 Task: For heading Use Comic Sans MS with red colour.  font size for heading18,  'Change the font style of data to'Comic Sans MS and font size to 9,  Change the alignment of both headline & data to v In the sheet   Velocity Sales templetes   book
Action: Mouse moved to (451, 170)
Screenshot: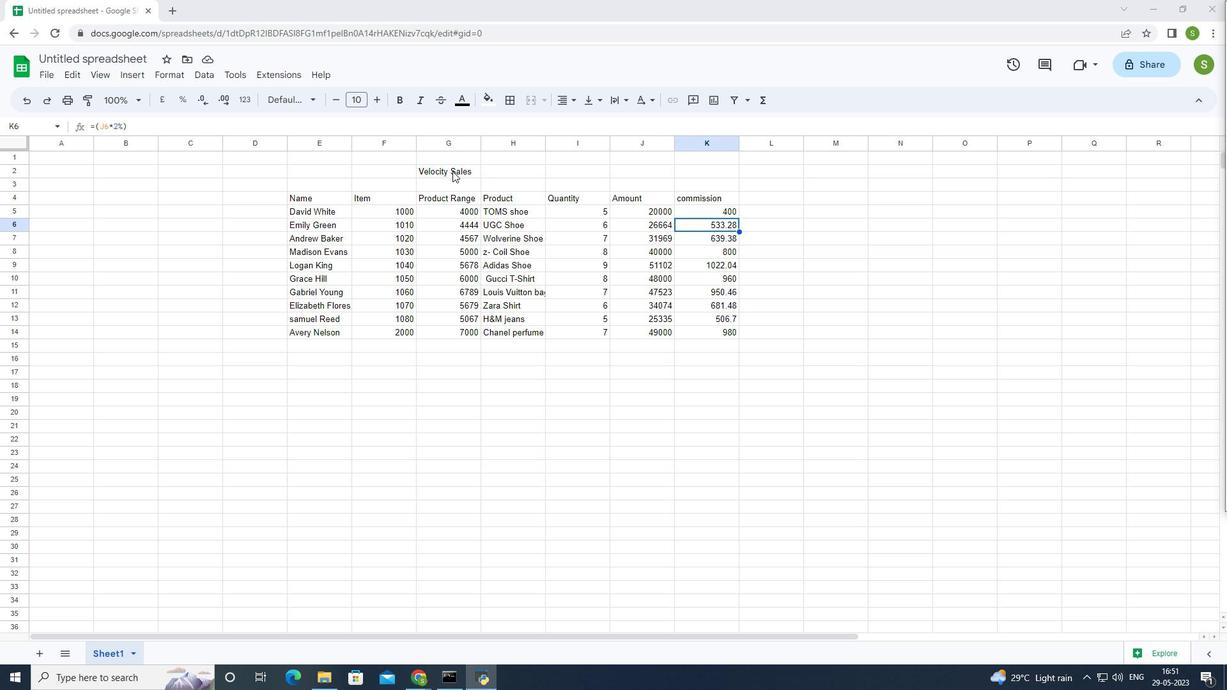 
Action: Mouse pressed left at (451, 170)
Screenshot: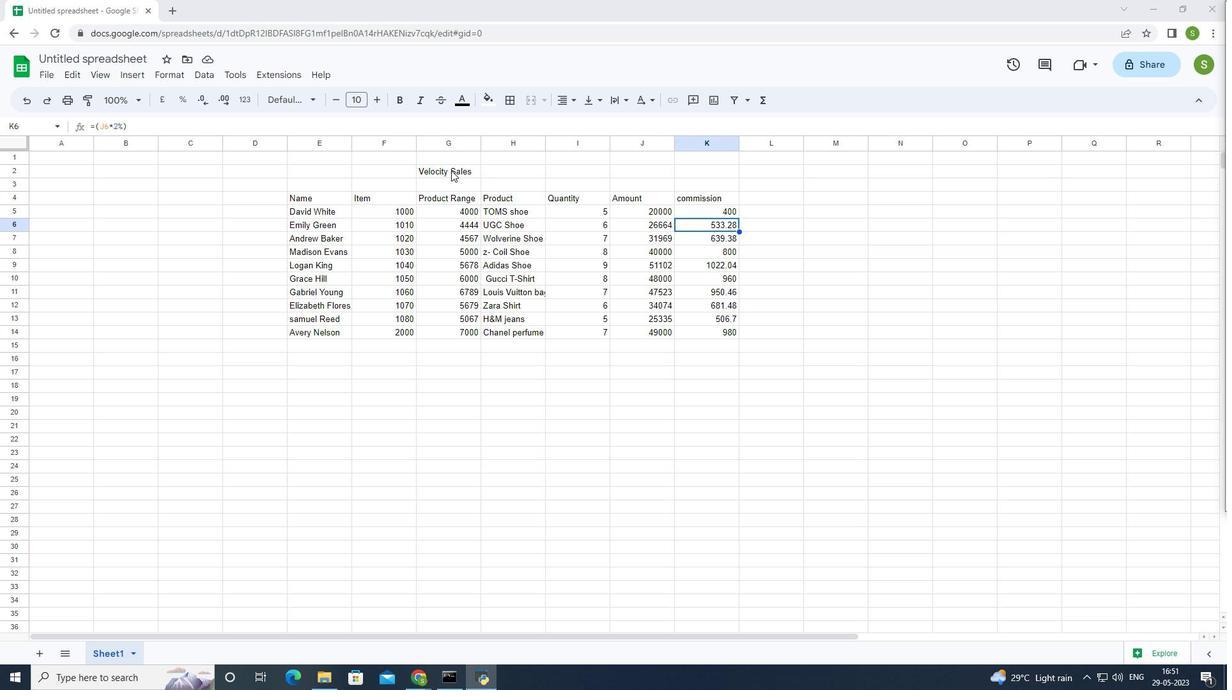 
Action: Mouse moved to (278, 101)
Screenshot: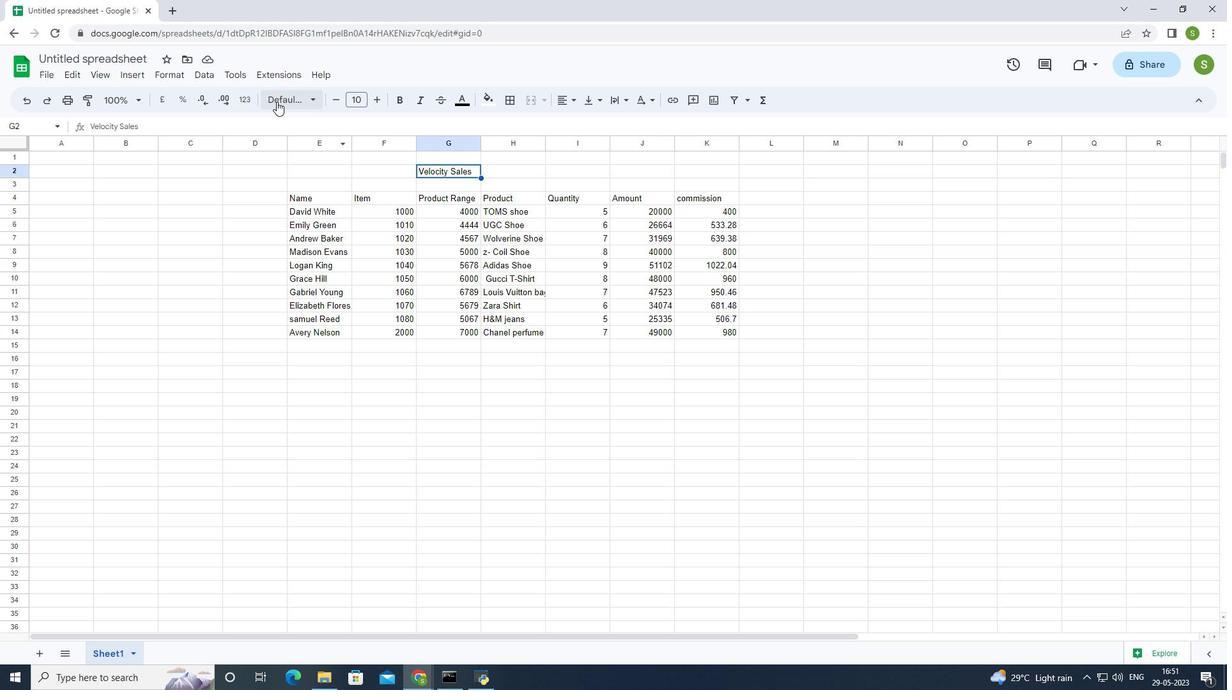 
Action: Mouse pressed left at (278, 101)
Screenshot: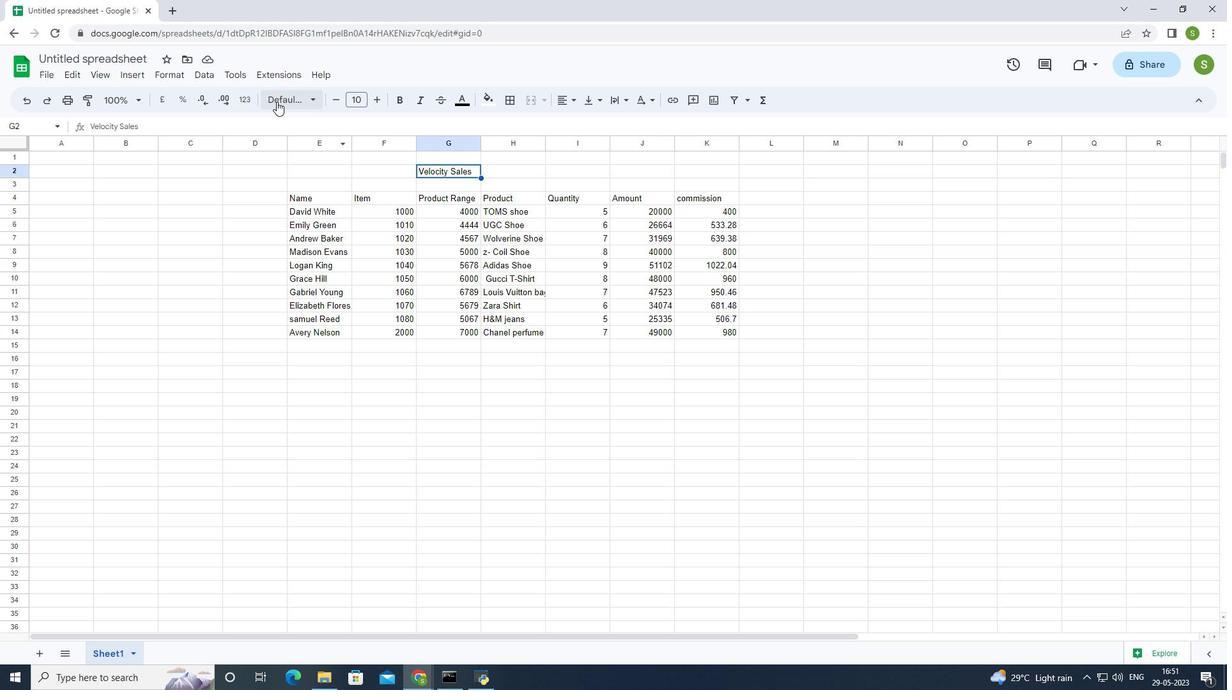 
Action: Mouse moved to (300, 124)
Screenshot: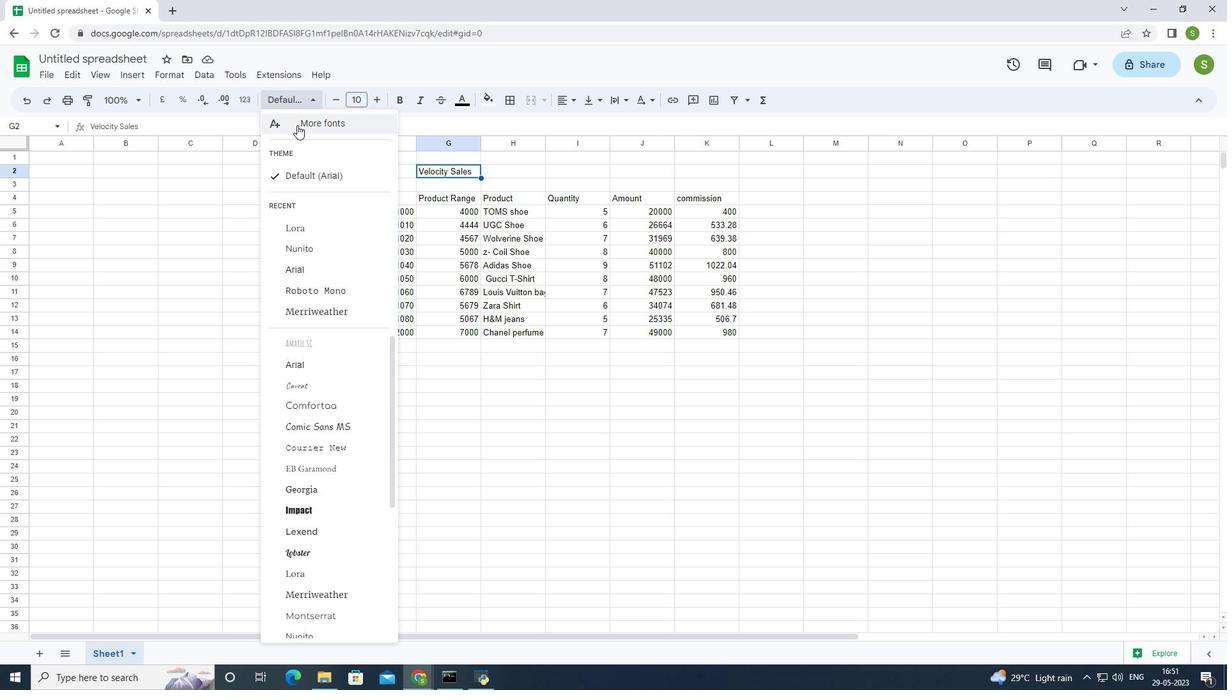 
Action: Mouse pressed left at (300, 124)
Screenshot: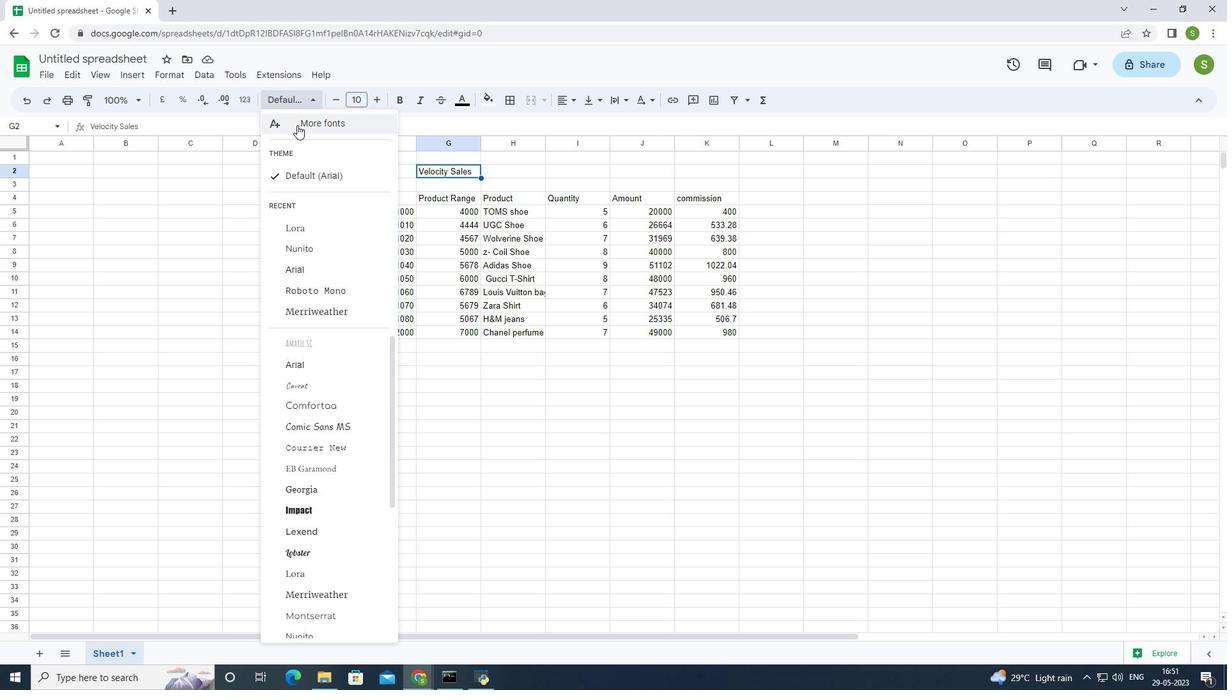 
Action: Mouse moved to (421, 202)
Screenshot: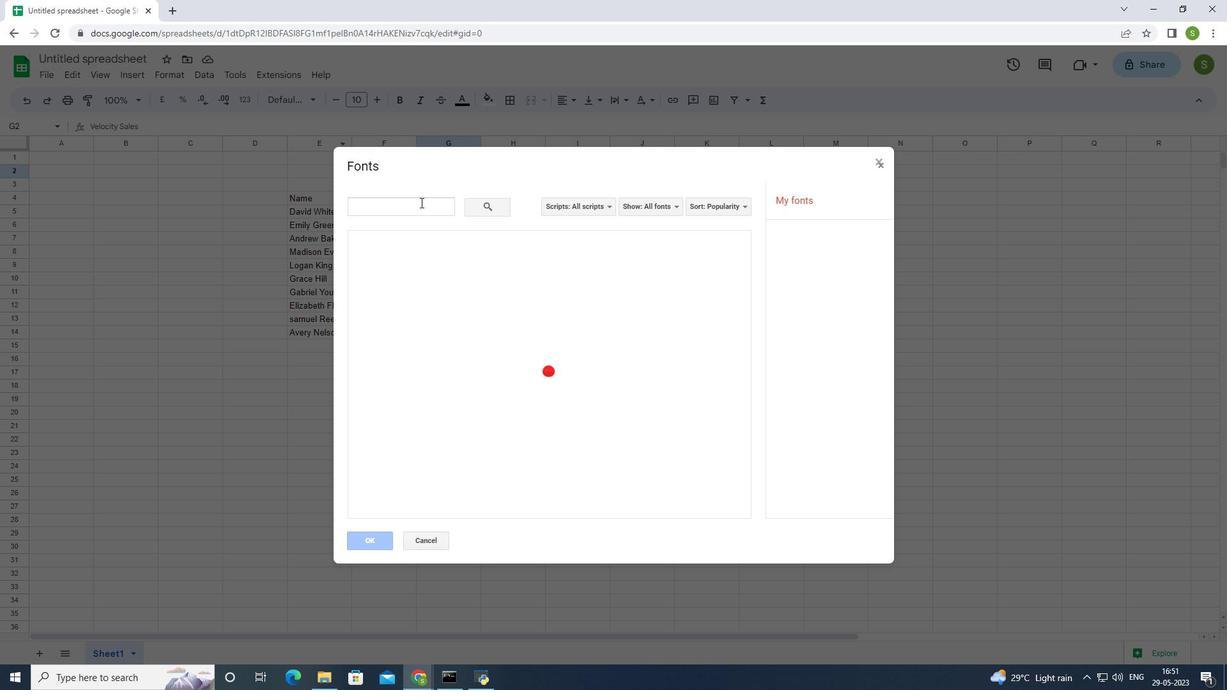 
Action: Mouse pressed left at (421, 202)
Screenshot: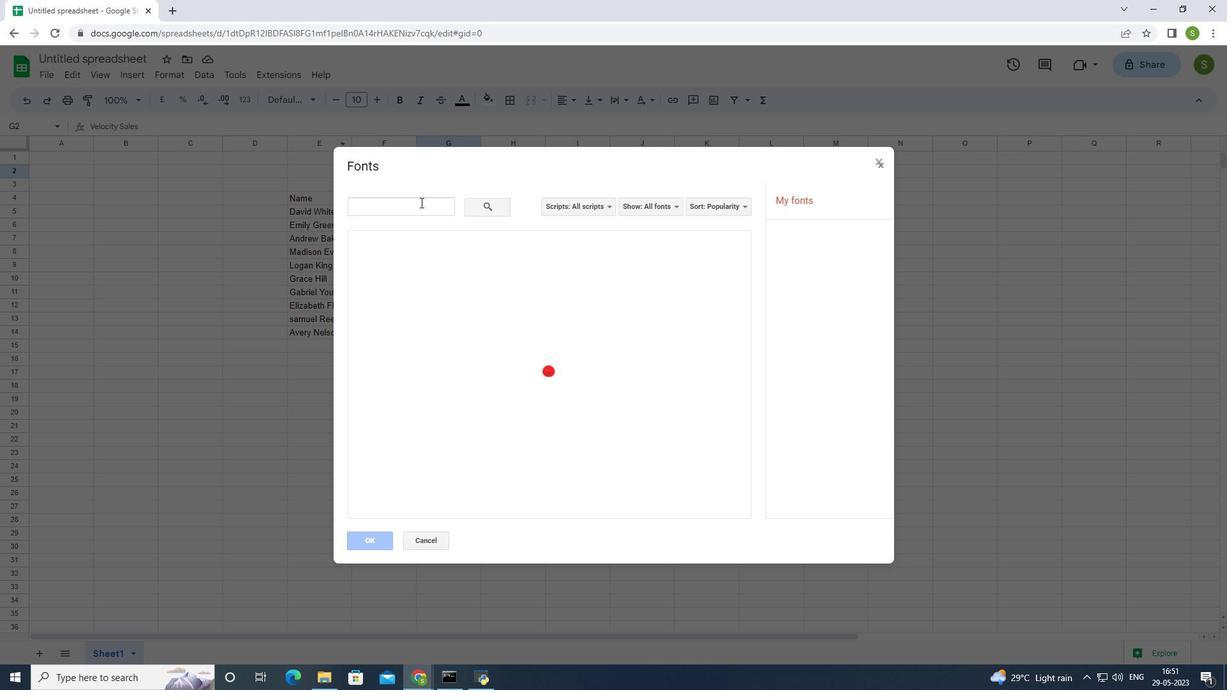
Action: Mouse moved to (452, 166)
Screenshot: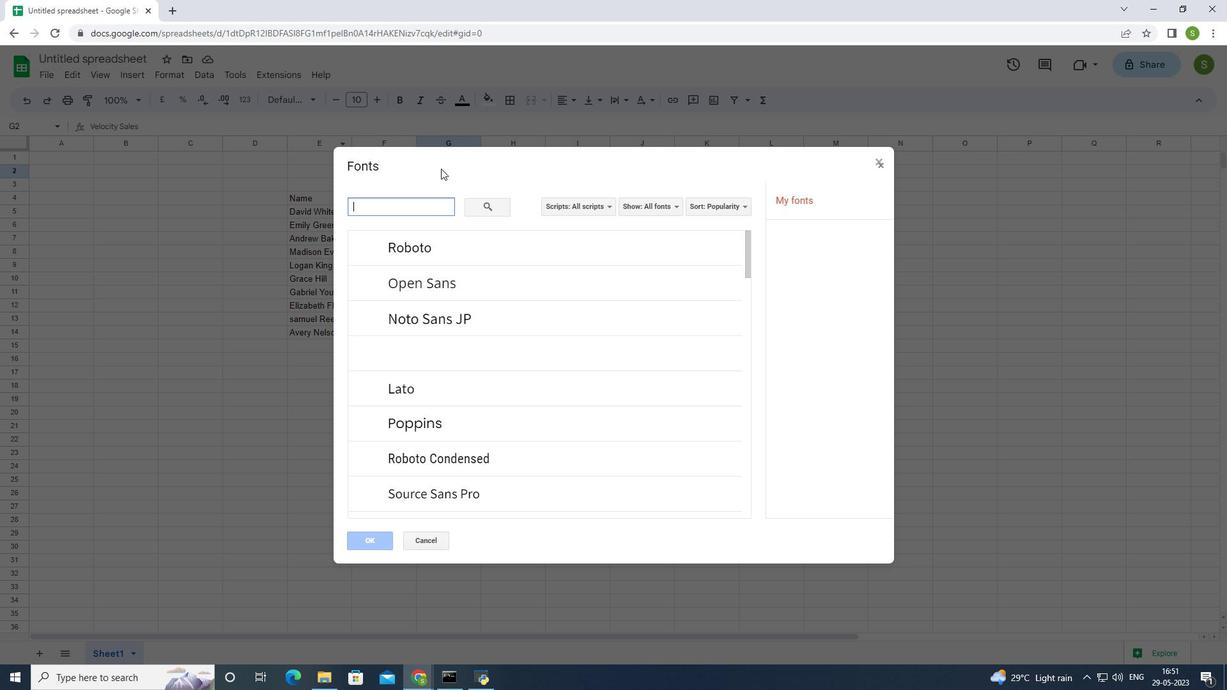 
Action: Key pressed <Key.shift>Comic<Key.space><Key.shift>Sans<Key.space><Key.shift>MS<Key.enter>
Screenshot: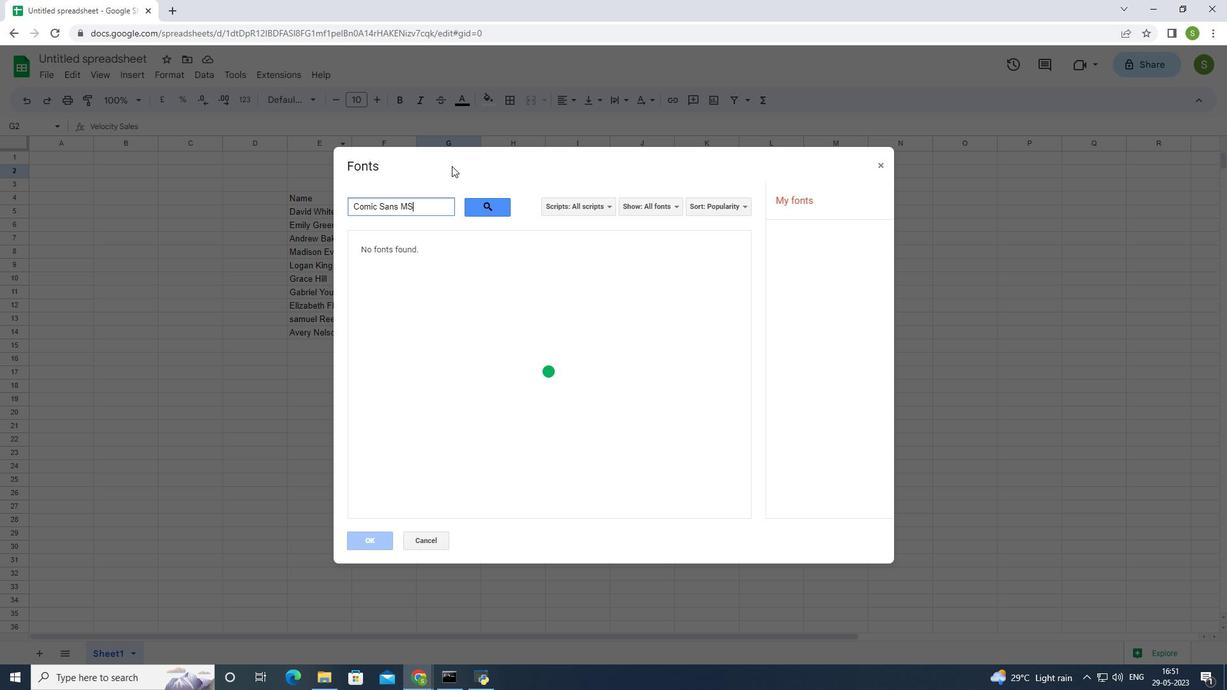 
Action: Mouse moved to (879, 166)
Screenshot: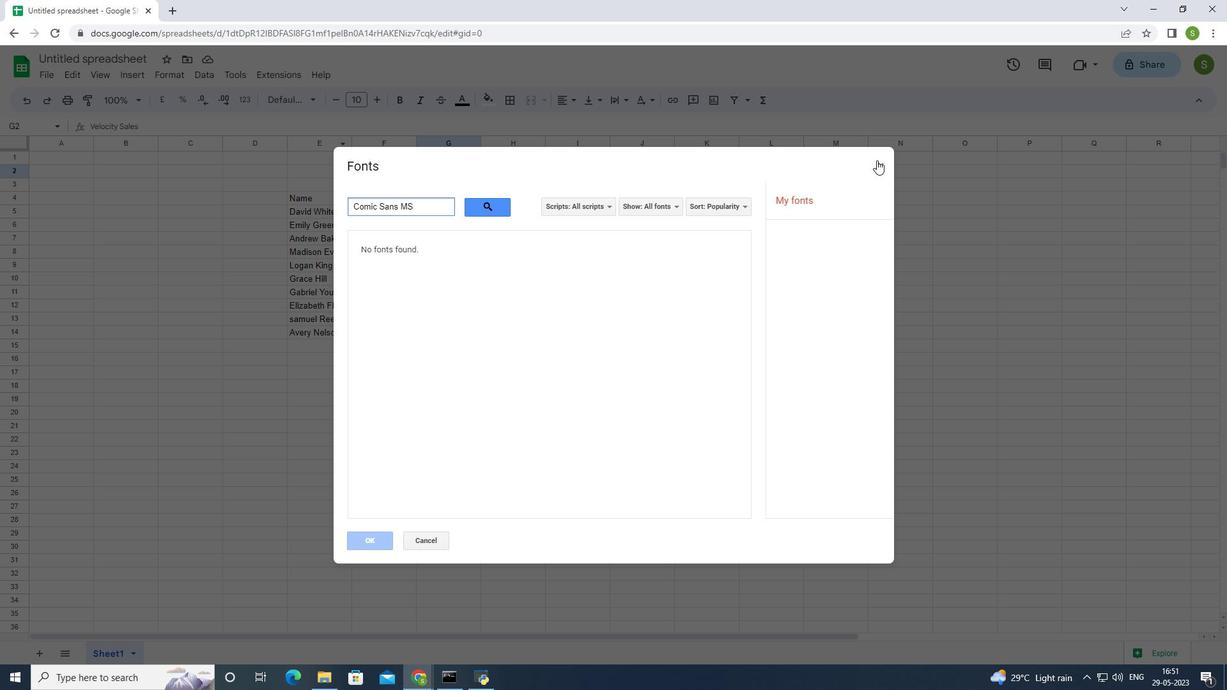 
Action: Mouse pressed left at (879, 166)
Screenshot: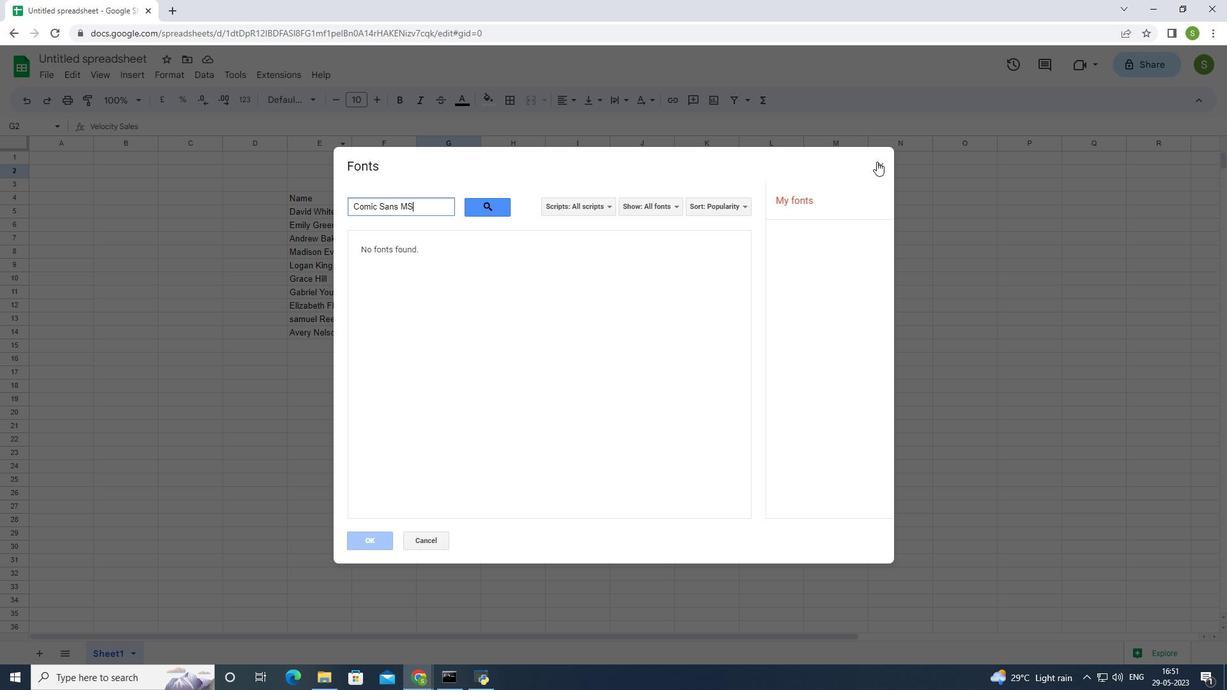 
Action: Mouse moved to (372, 99)
Screenshot: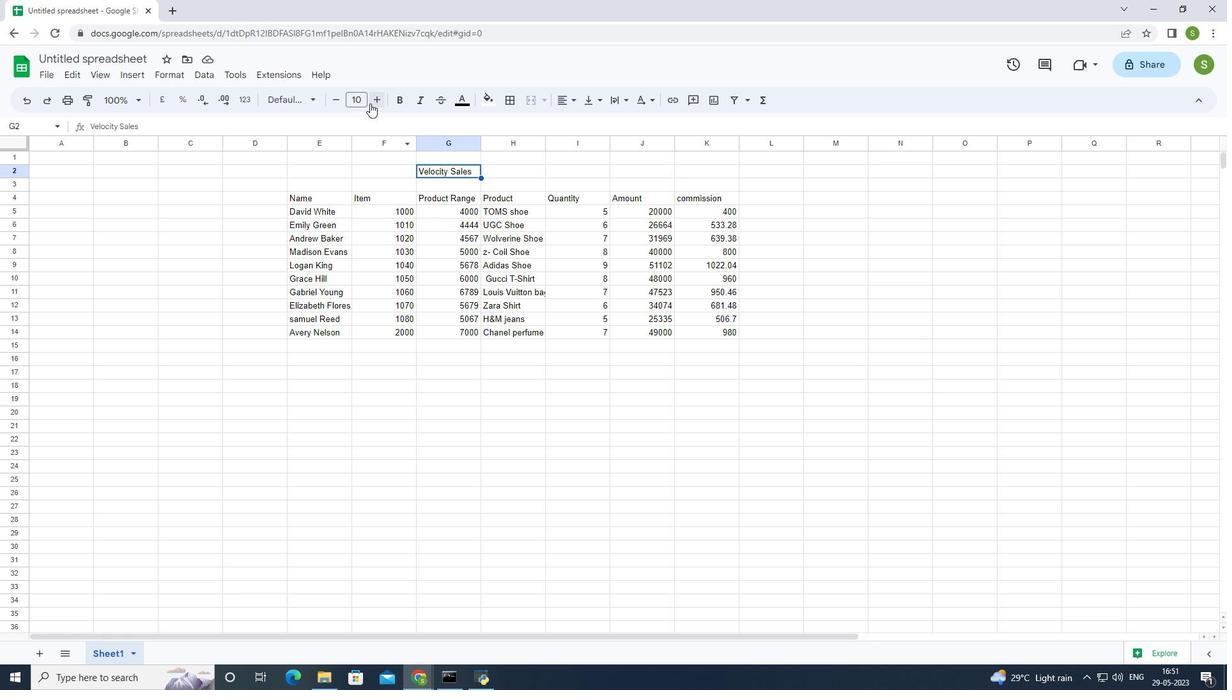 
Action: Mouse pressed left at (372, 99)
Screenshot: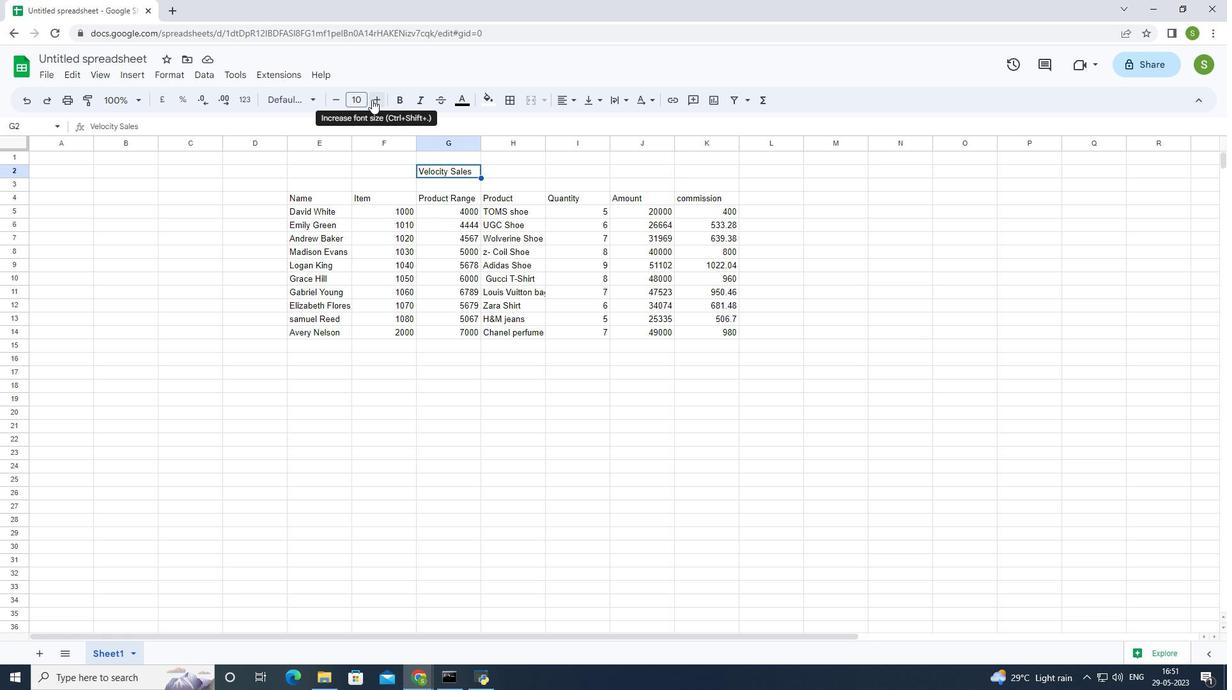 
Action: Mouse pressed left at (372, 99)
Screenshot: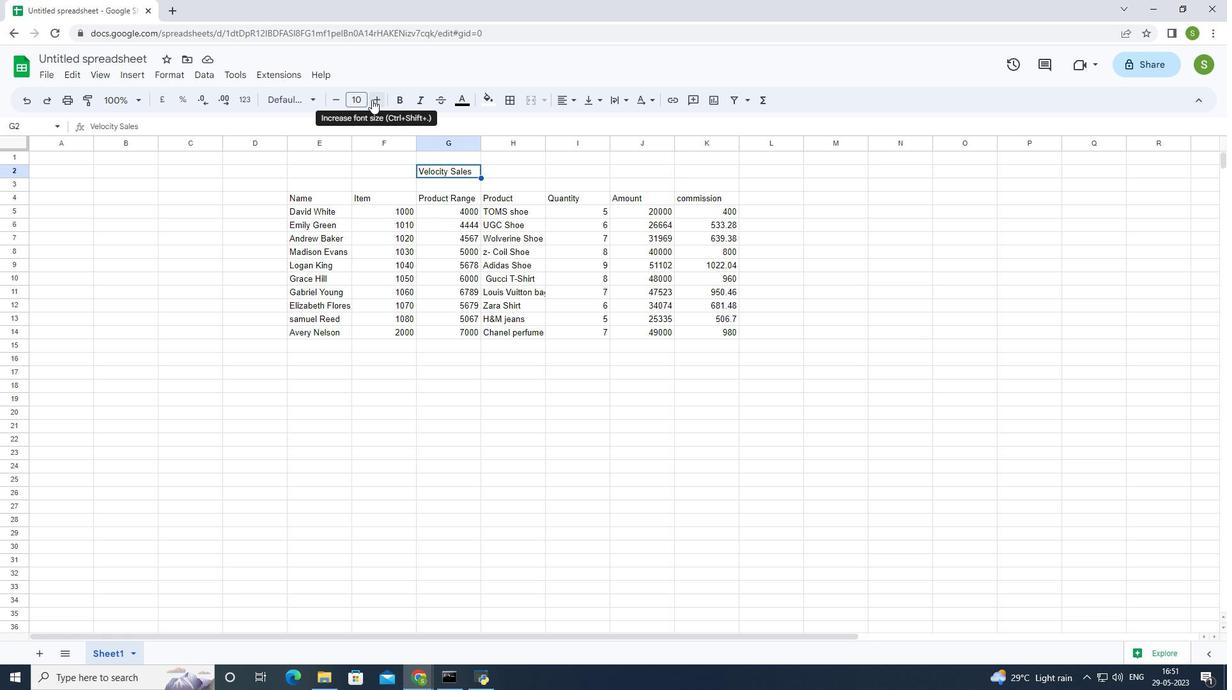 
Action: Mouse pressed left at (372, 99)
Screenshot: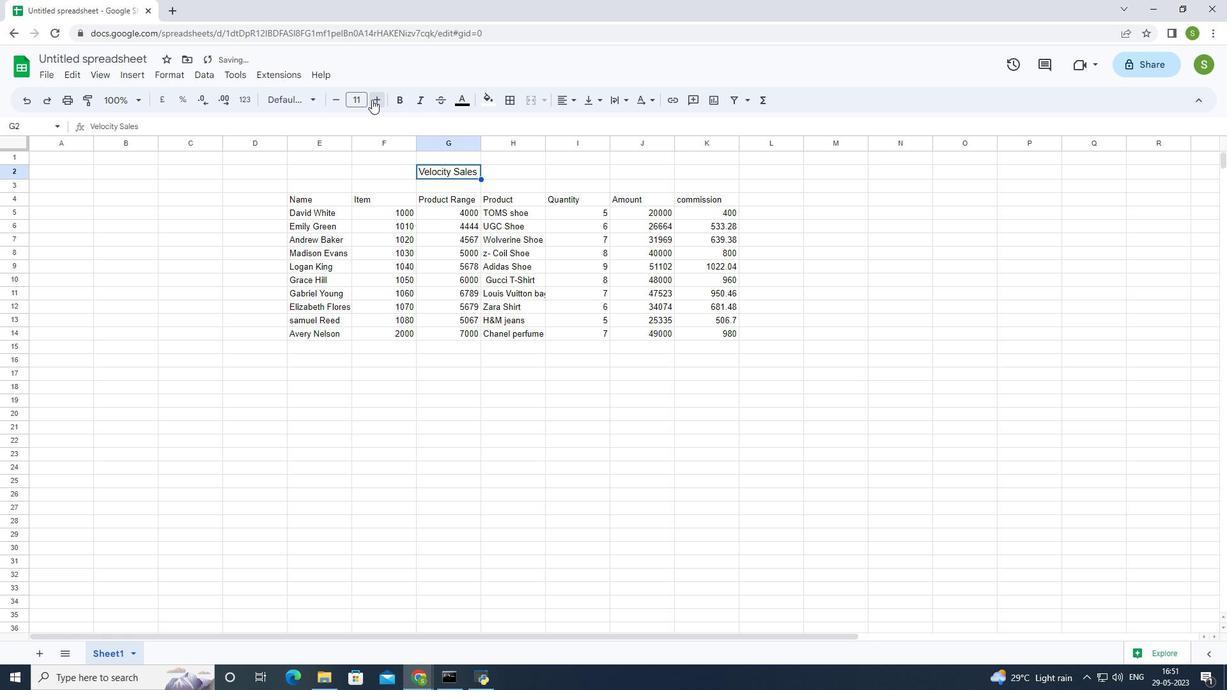 
Action: Mouse pressed left at (372, 99)
Screenshot: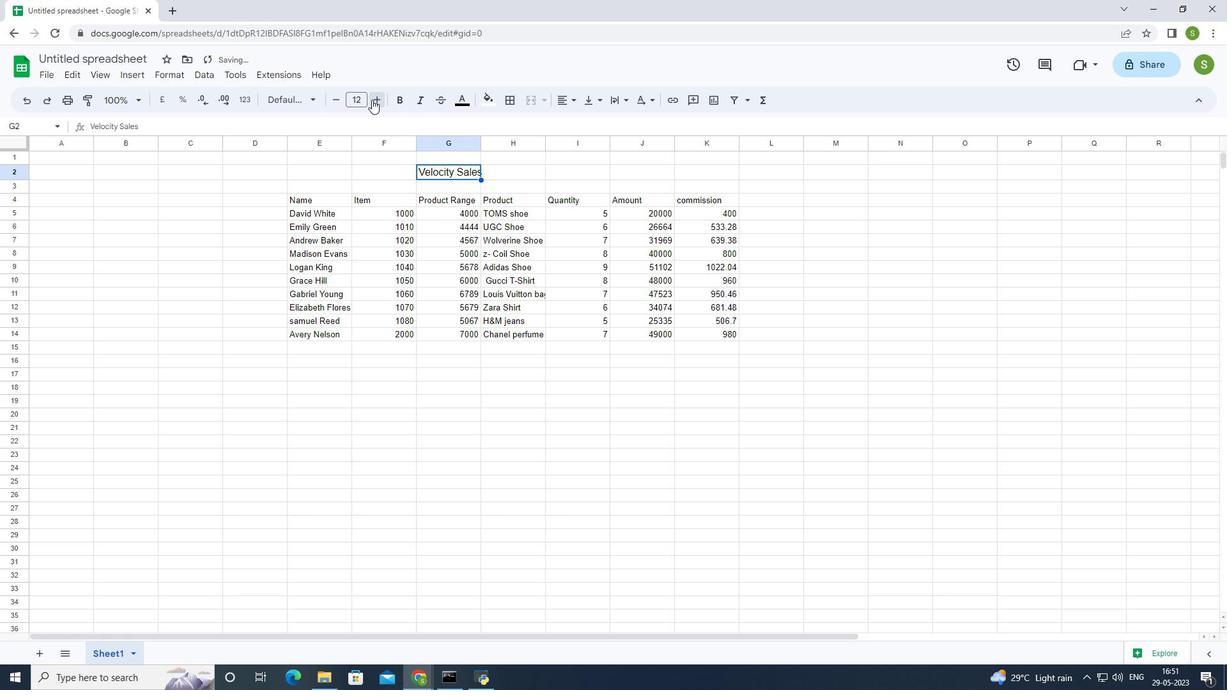 
Action: Mouse pressed left at (372, 99)
Screenshot: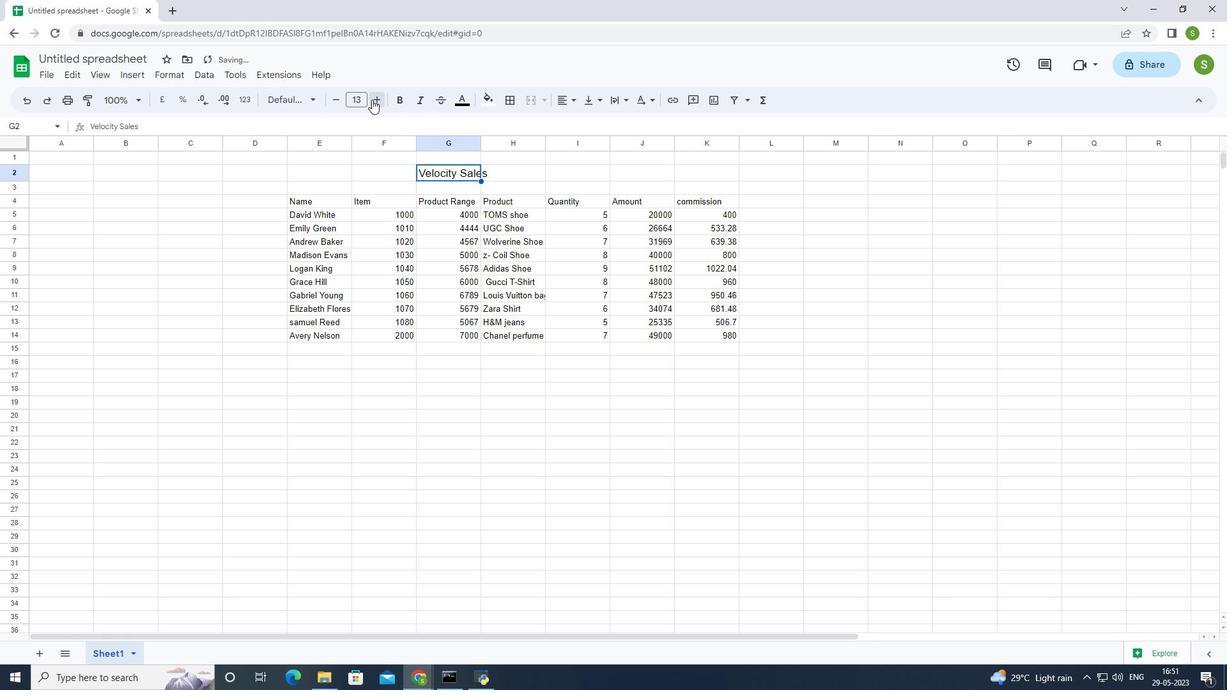 
Action: Mouse pressed left at (372, 99)
Screenshot: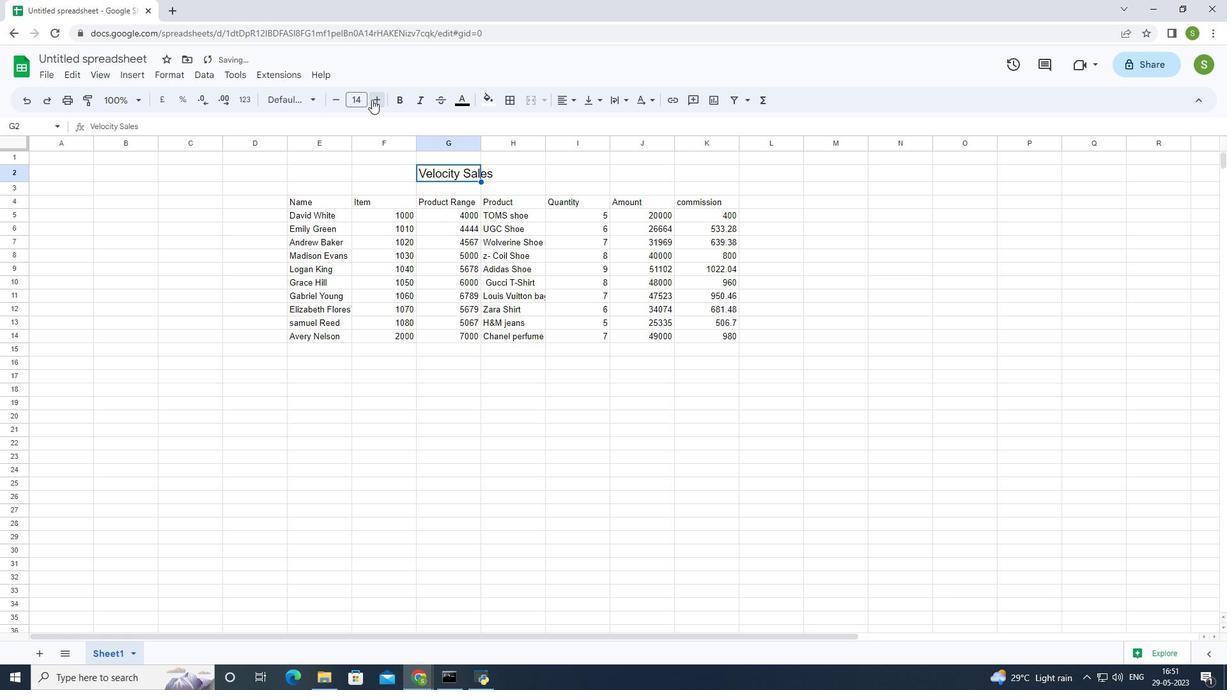 
Action: Mouse pressed left at (372, 99)
Screenshot: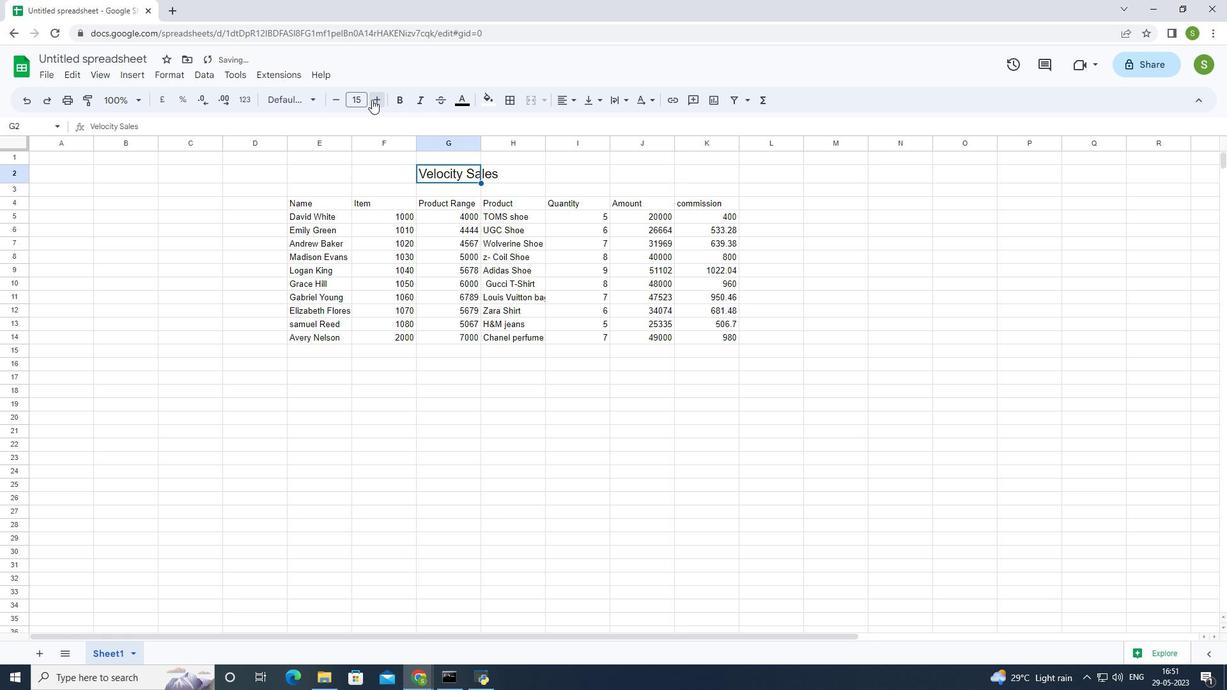
Action: Mouse pressed left at (372, 99)
Screenshot: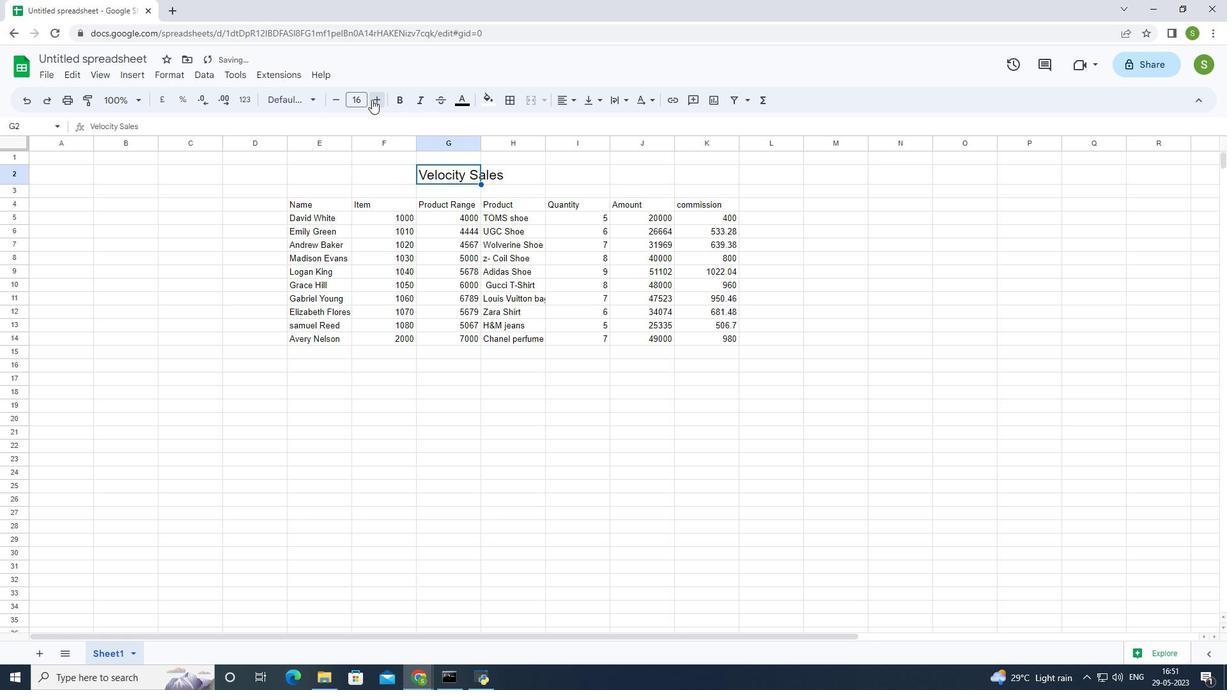 
Action: Mouse pressed left at (372, 99)
Screenshot: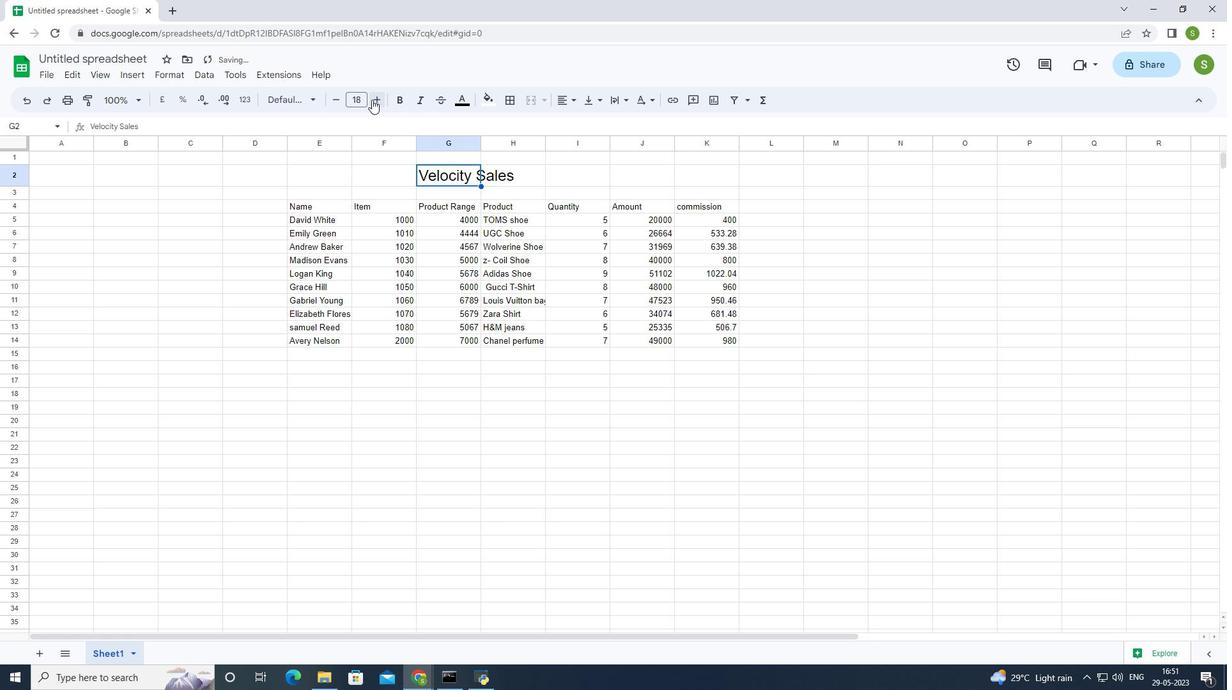 
Action: Mouse moved to (337, 98)
Screenshot: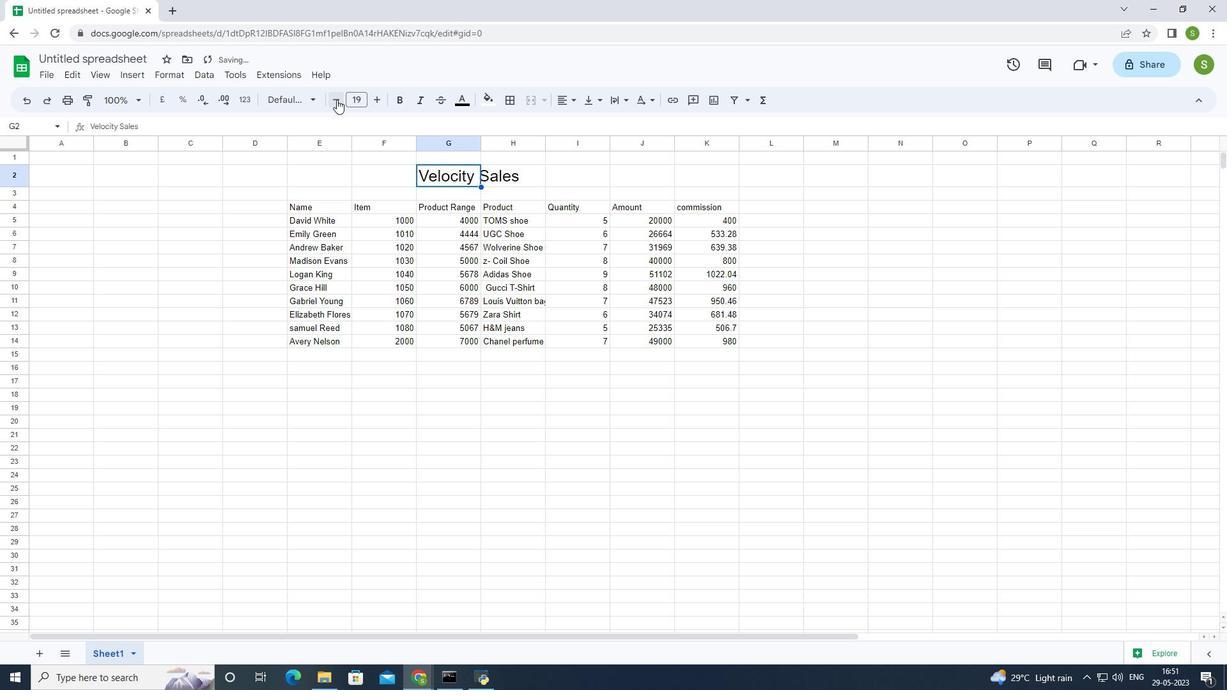 
Action: Mouse pressed left at (337, 98)
Screenshot: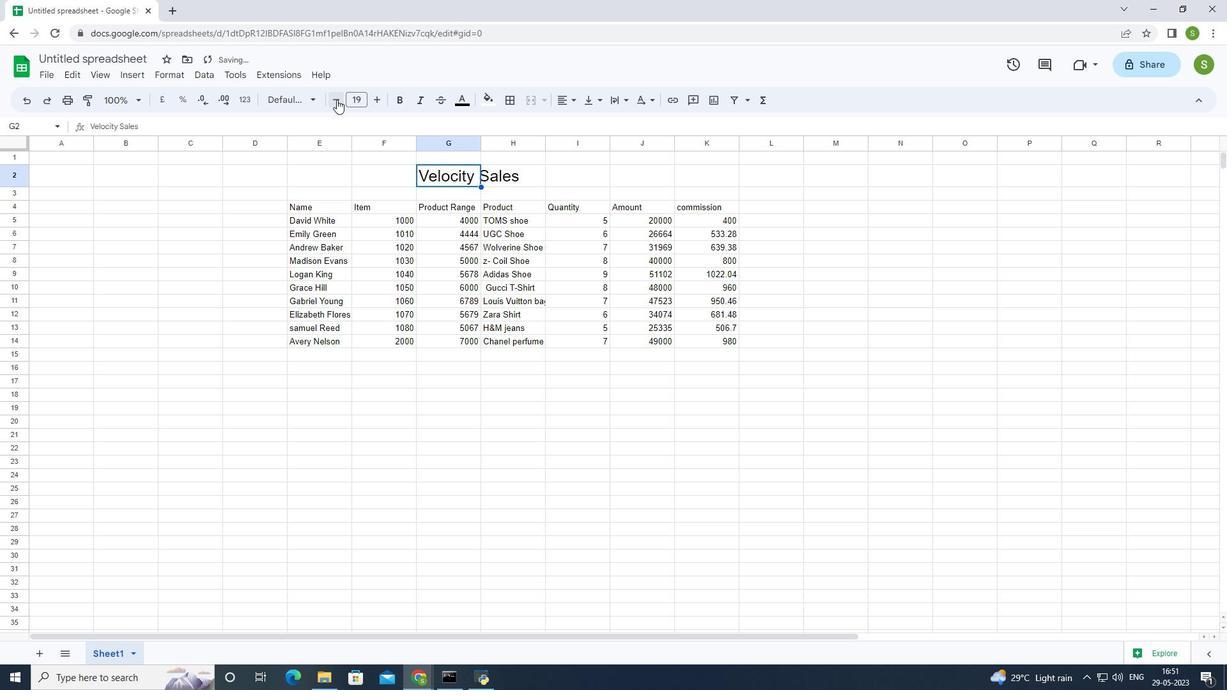 
Action: Mouse moved to (290, 200)
Screenshot: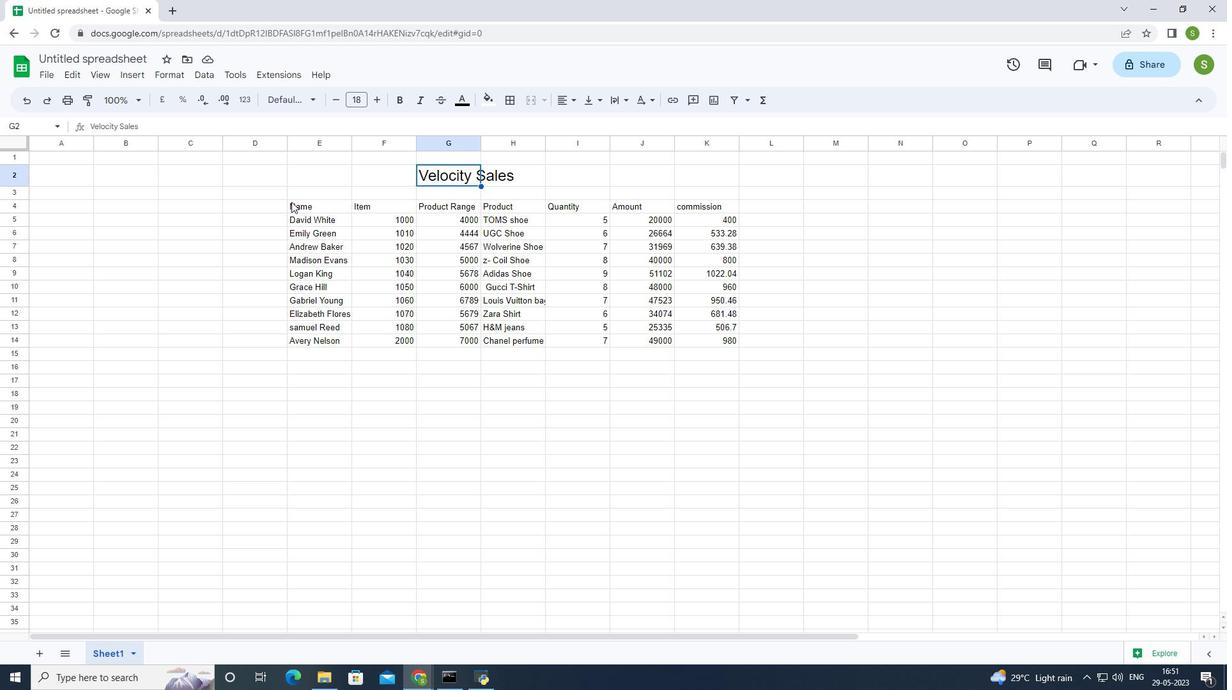 
Action: Mouse pressed left at (290, 200)
Screenshot: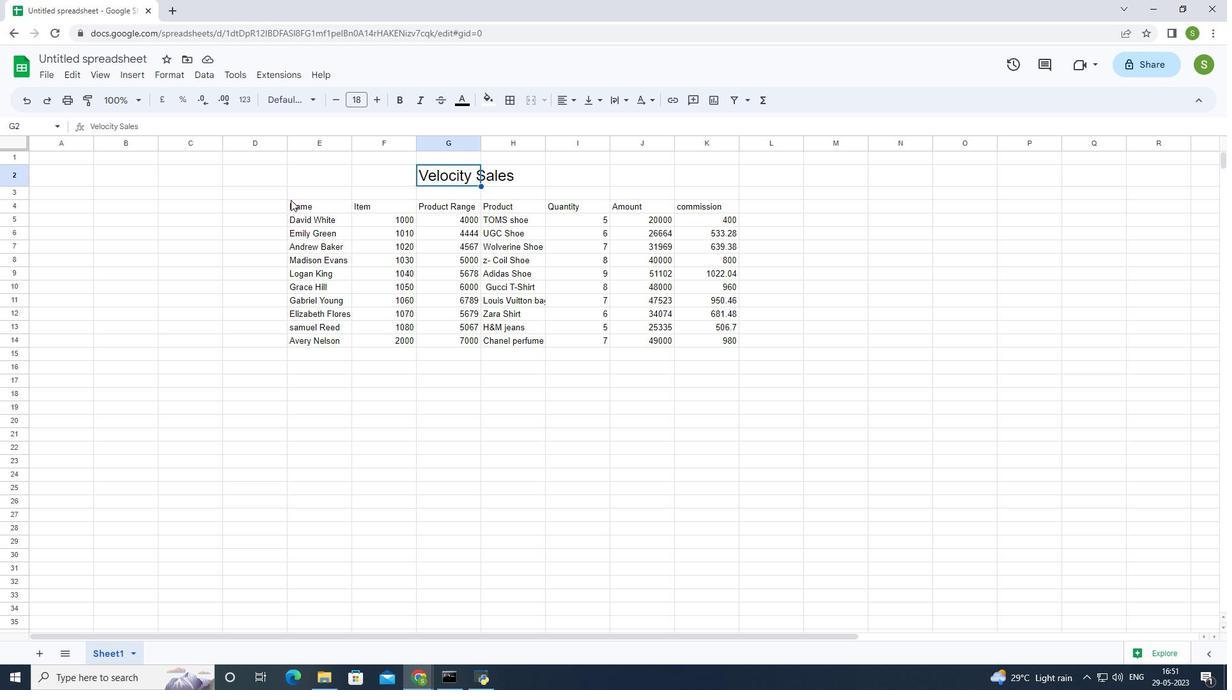 
Action: Mouse moved to (285, 101)
Screenshot: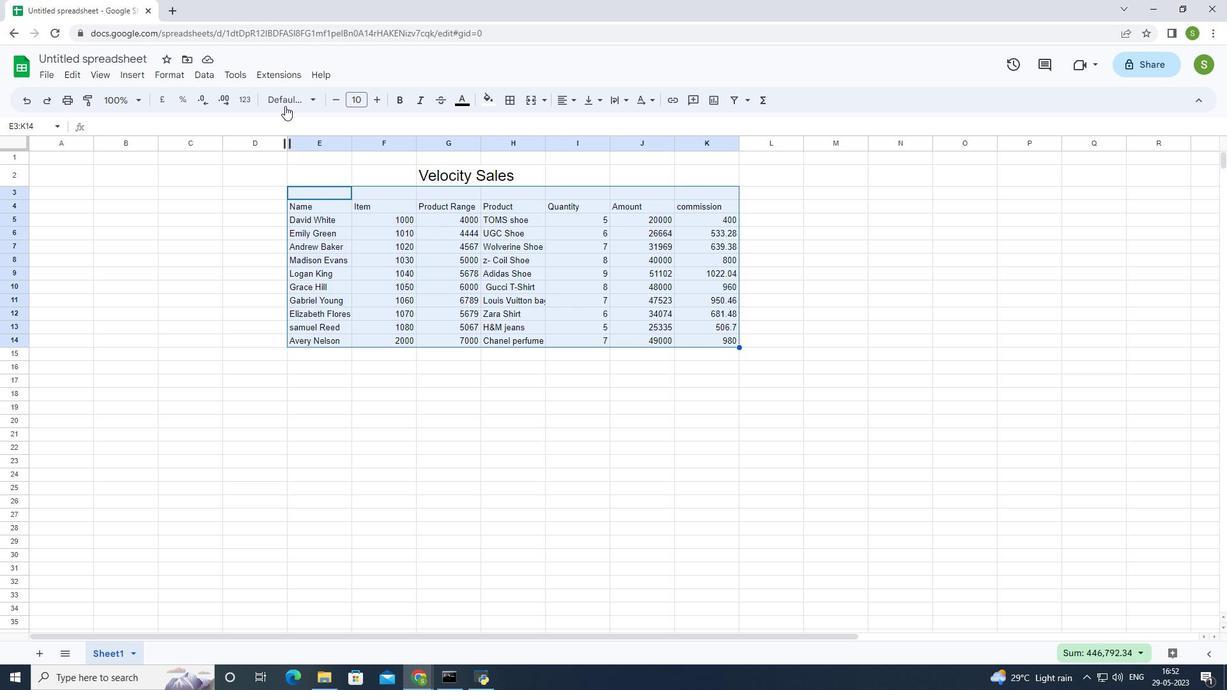 
Action: Mouse pressed left at (285, 101)
Screenshot: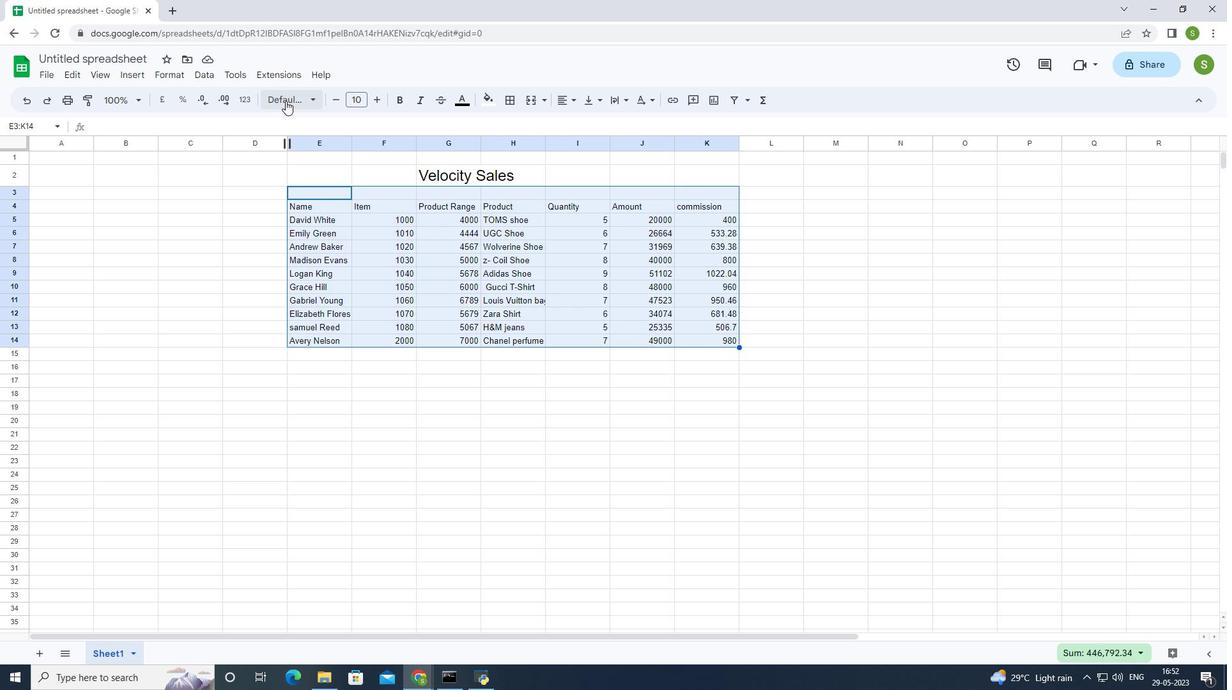
Action: Mouse moved to (310, 126)
Screenshot: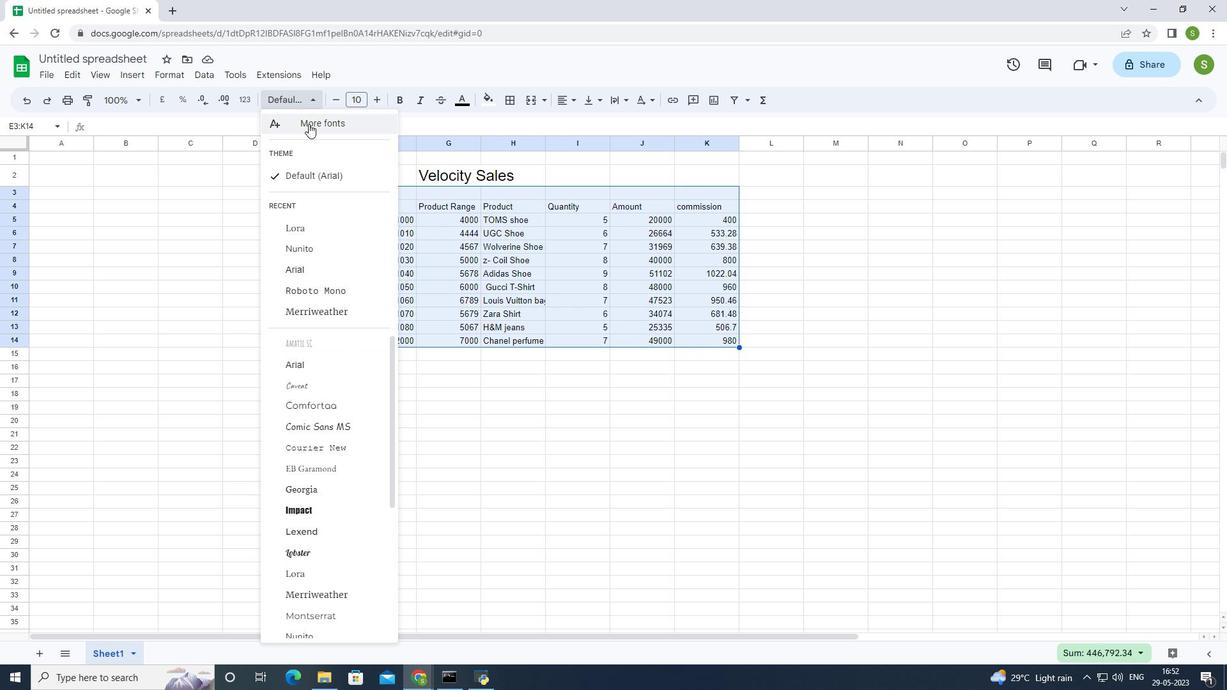 
Action: Mouse pressed left at (310, 126)
Screenshot: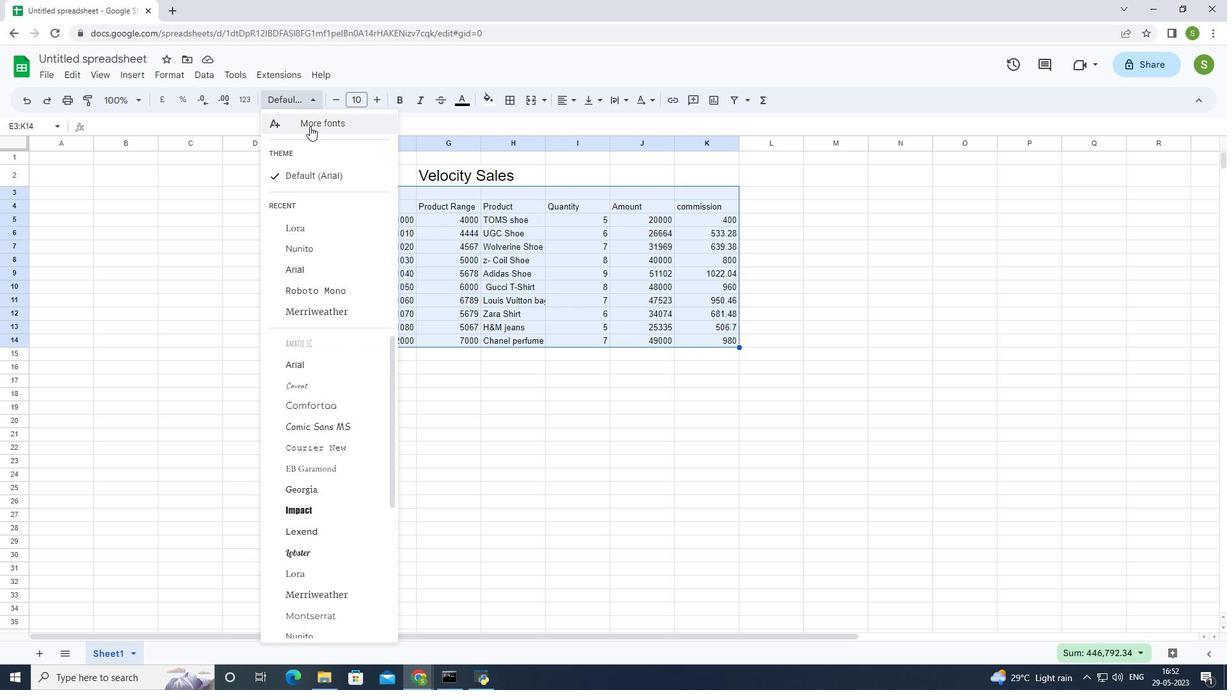 
Action: Mouse moved to (498, 211)
Screenshot: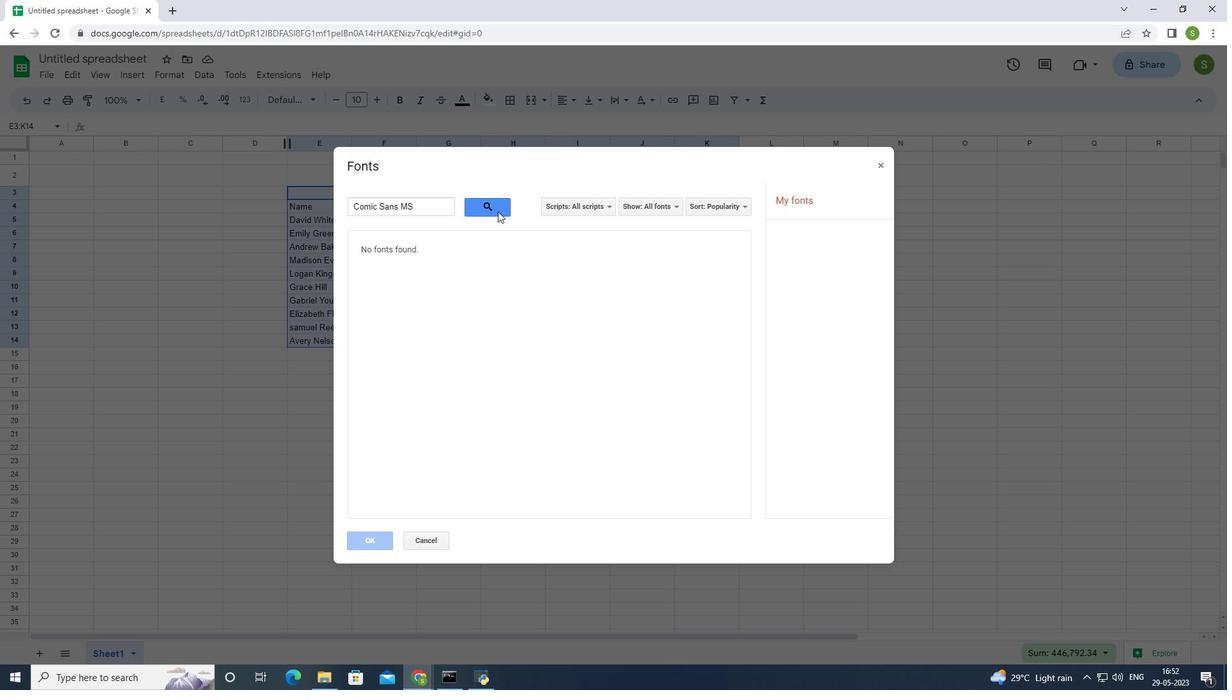 
Action: Mouse pressed left at (498, 211)
Screenshot: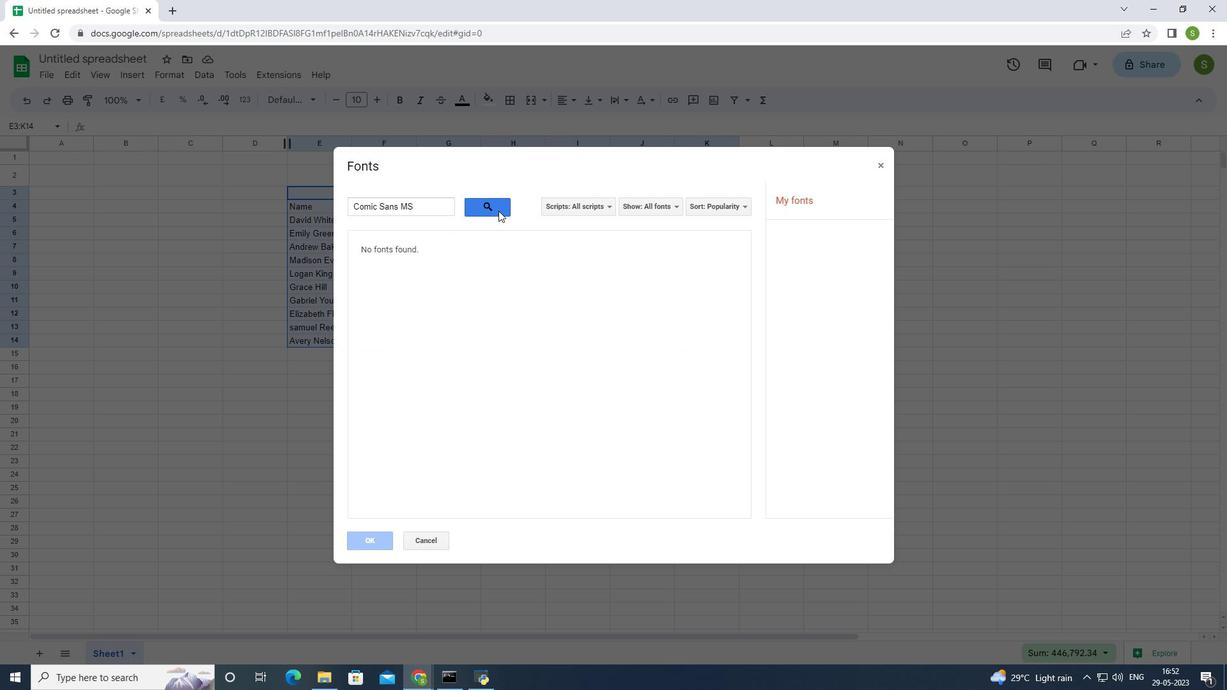 
Action: Mouse moved to (883, 166)
Screenshot: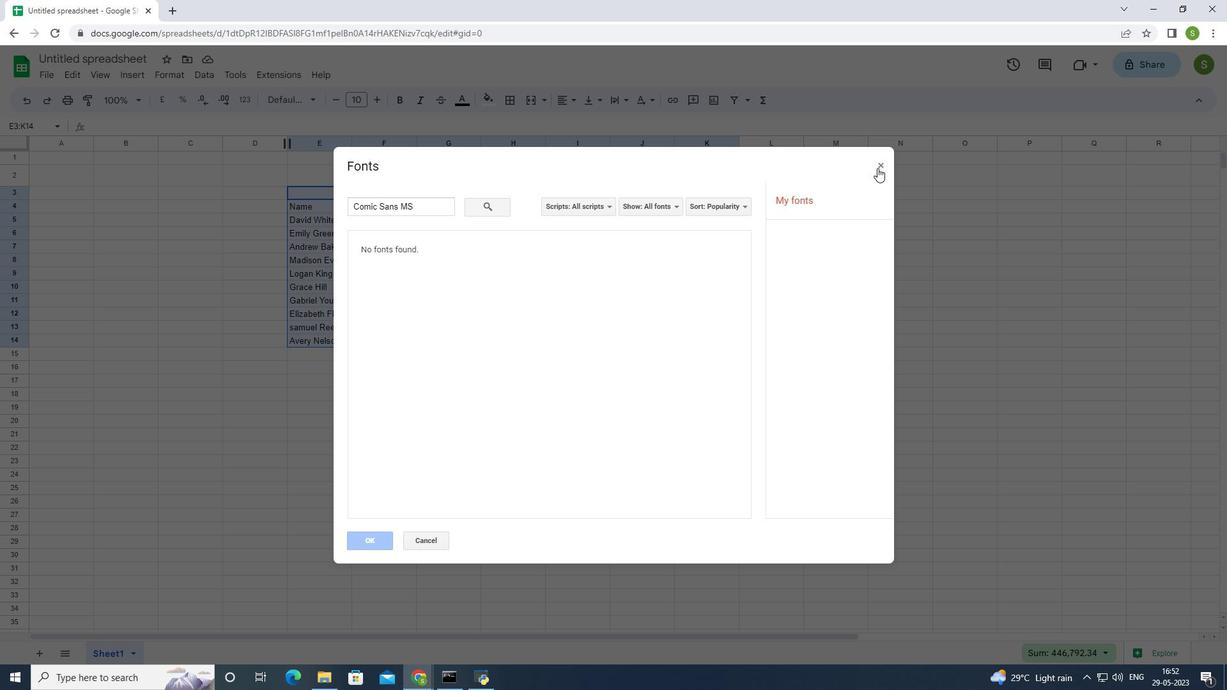 
Action: Mouse pressed left at (883, 166)
Screenshot: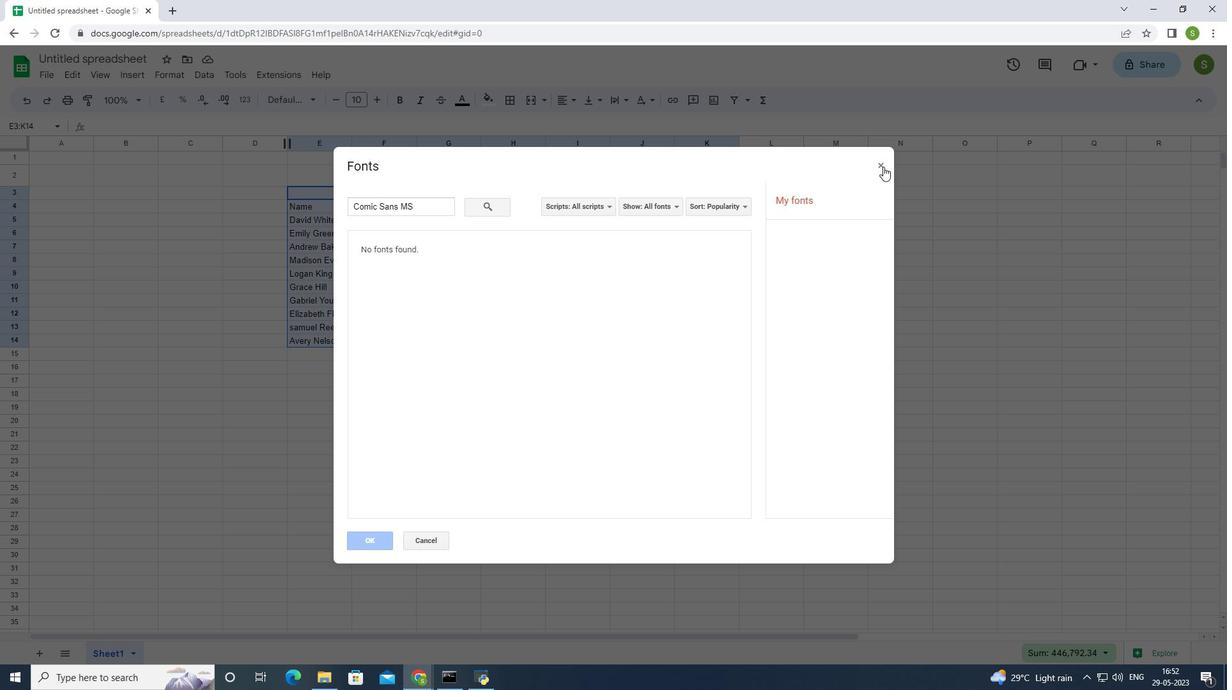 
Action: Mouse moved to (335, 105)
Screenshot: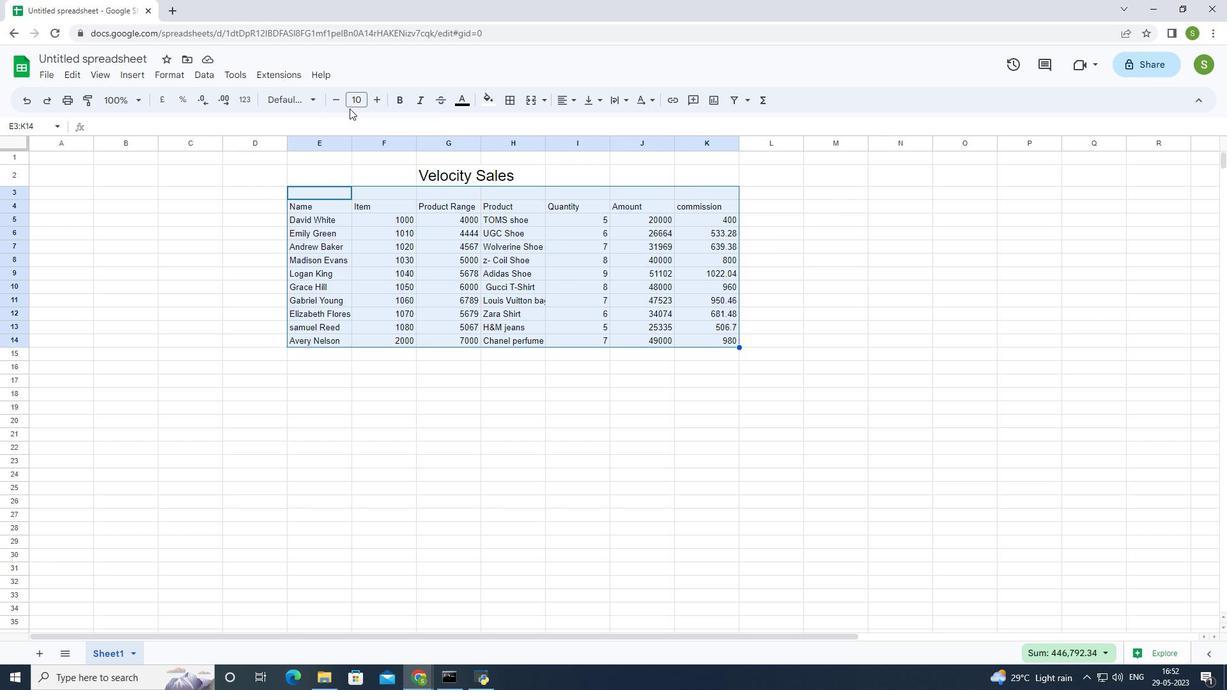 
Action: Mouse pressed left at (335, 105)
Screenshot: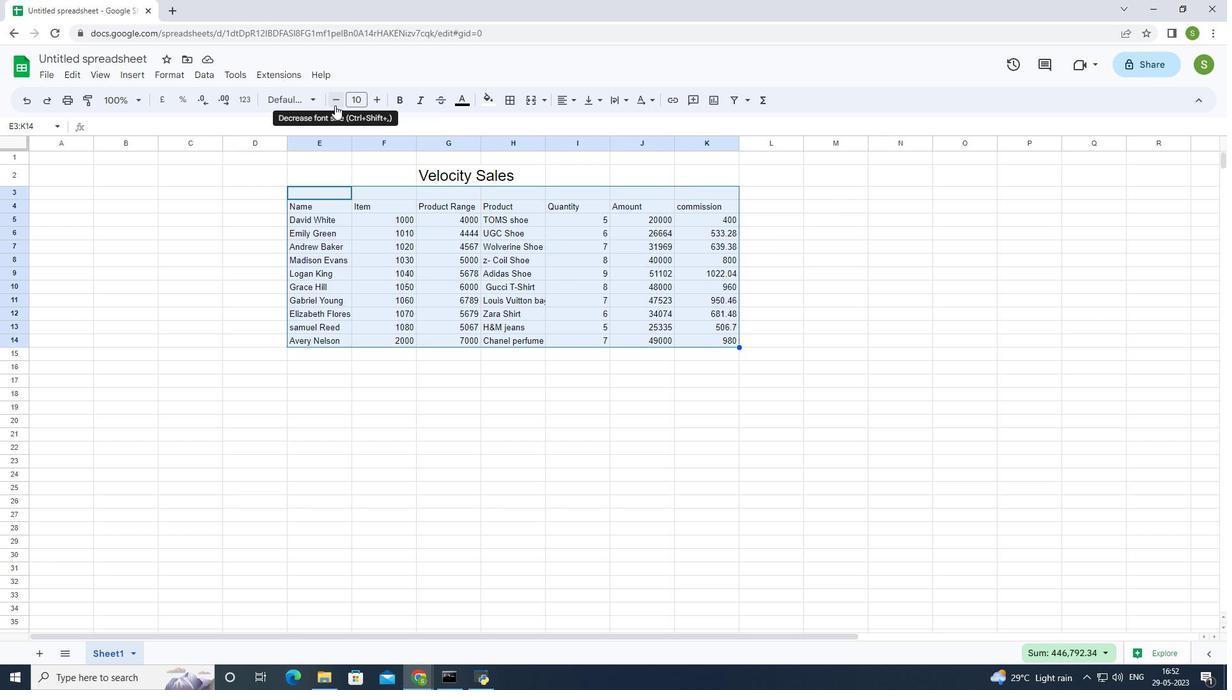 
Action: Mouse moved to (789, 250)
Screenshot: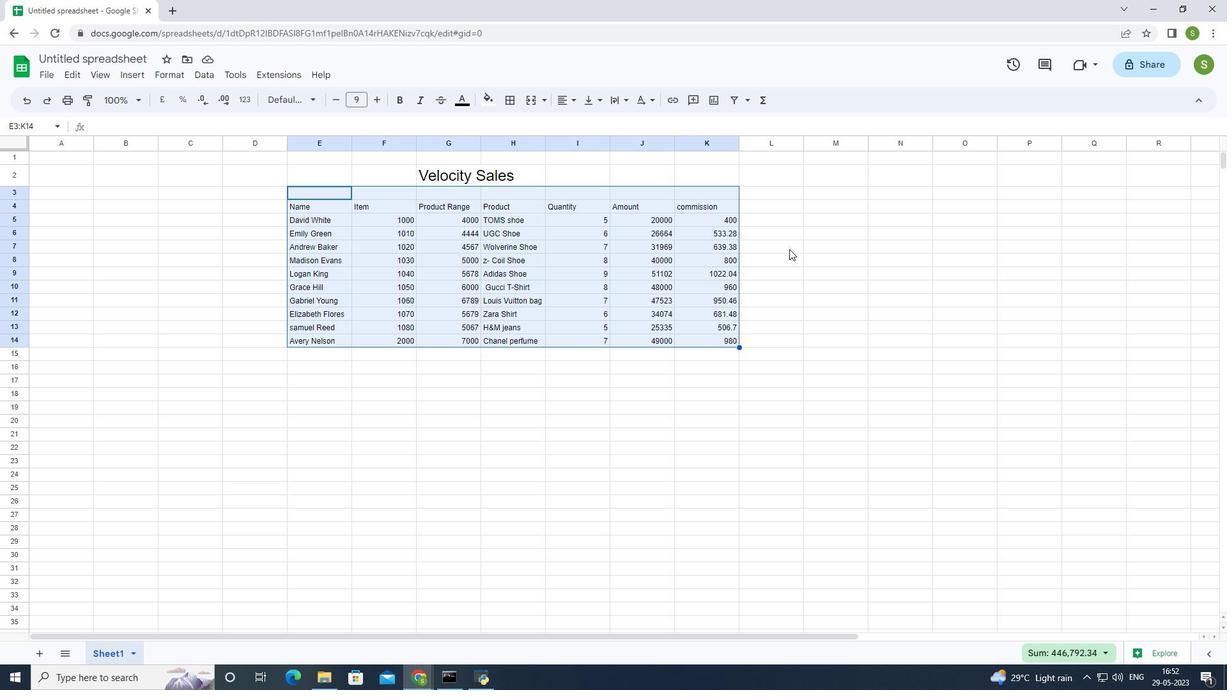 
Action: Mouse pressed left at (789, 250)
Screenshot: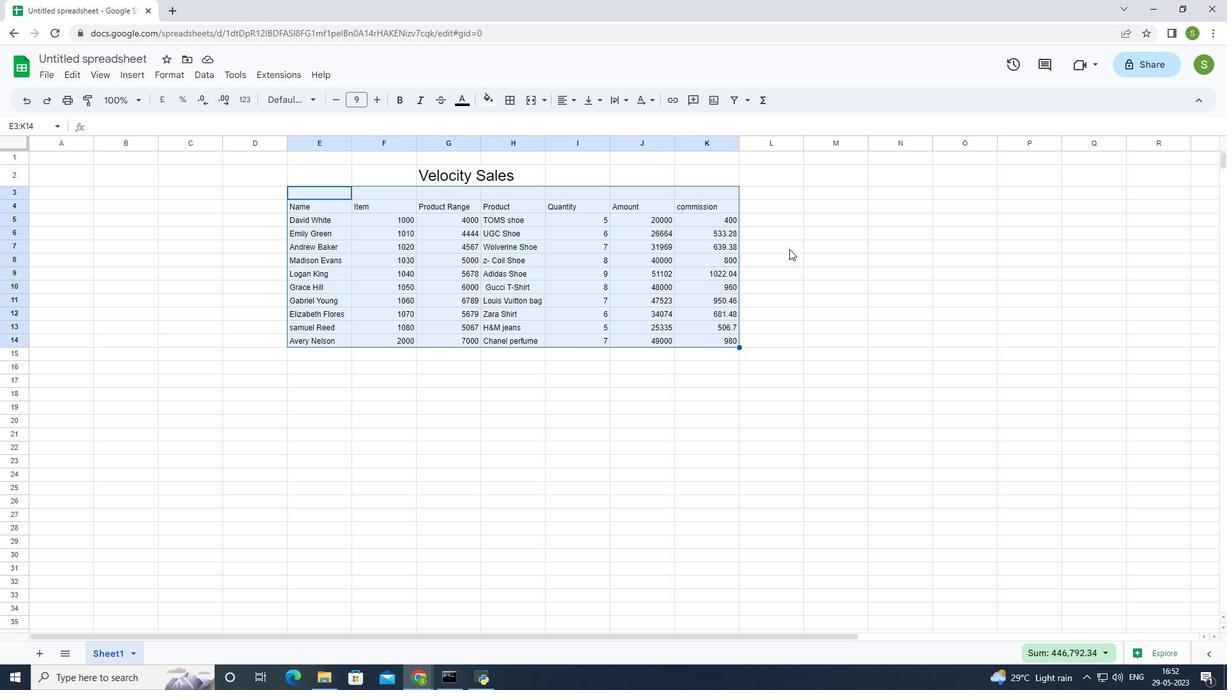 
Action: Mouse moved to (775, 268)
Screenshot: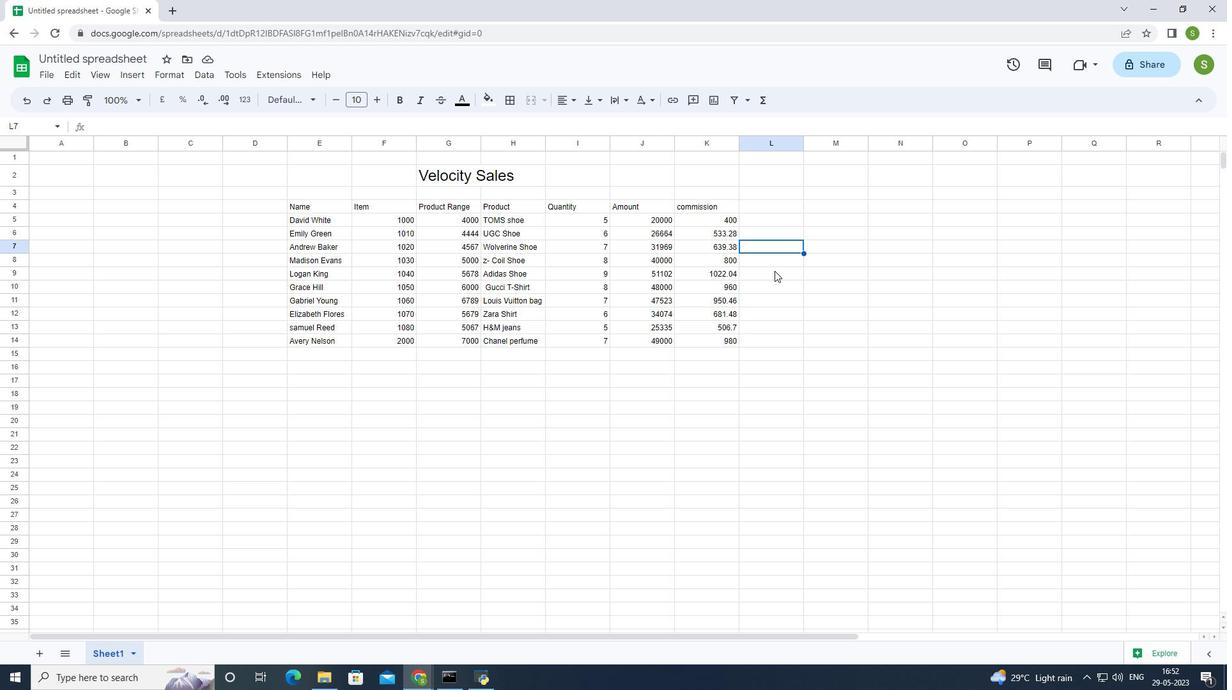 
